 Task: Decrease the indent.
Action: Mouse moved to (381, 429)
Screenshot: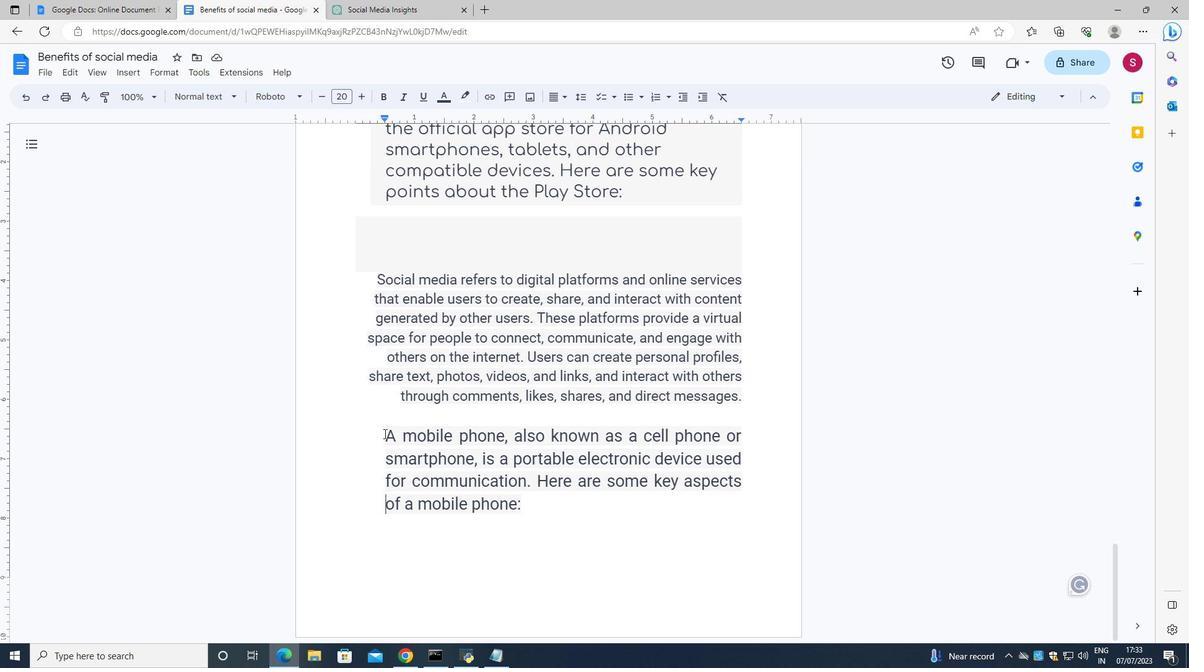 
Action: Mouse pressed left at (381, 429)
Screenshot: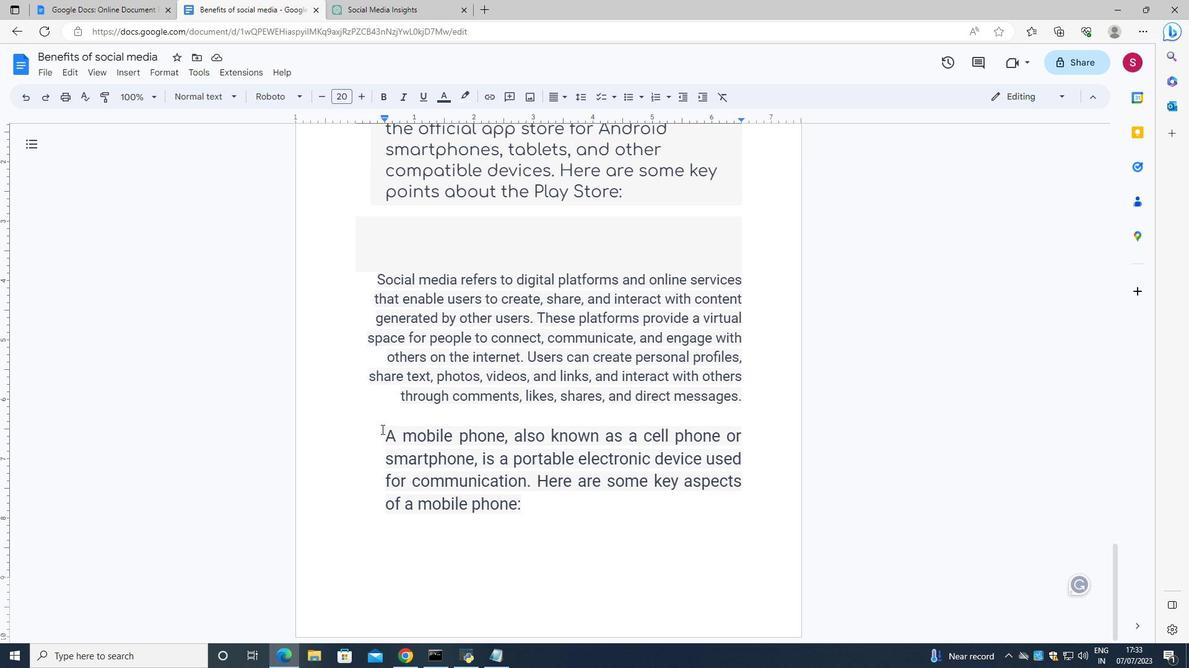 
Action: Mouse moved to (174, 71)
Screenshot: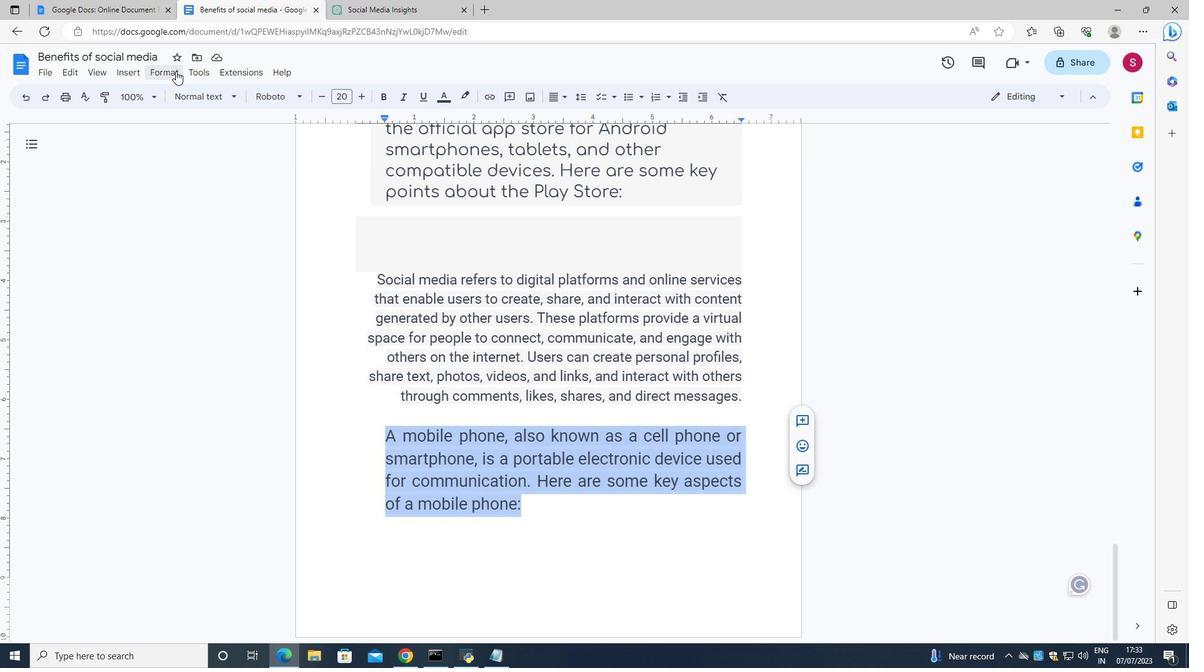
Action: Mouse pressed left at (174, 71)
Screenshot: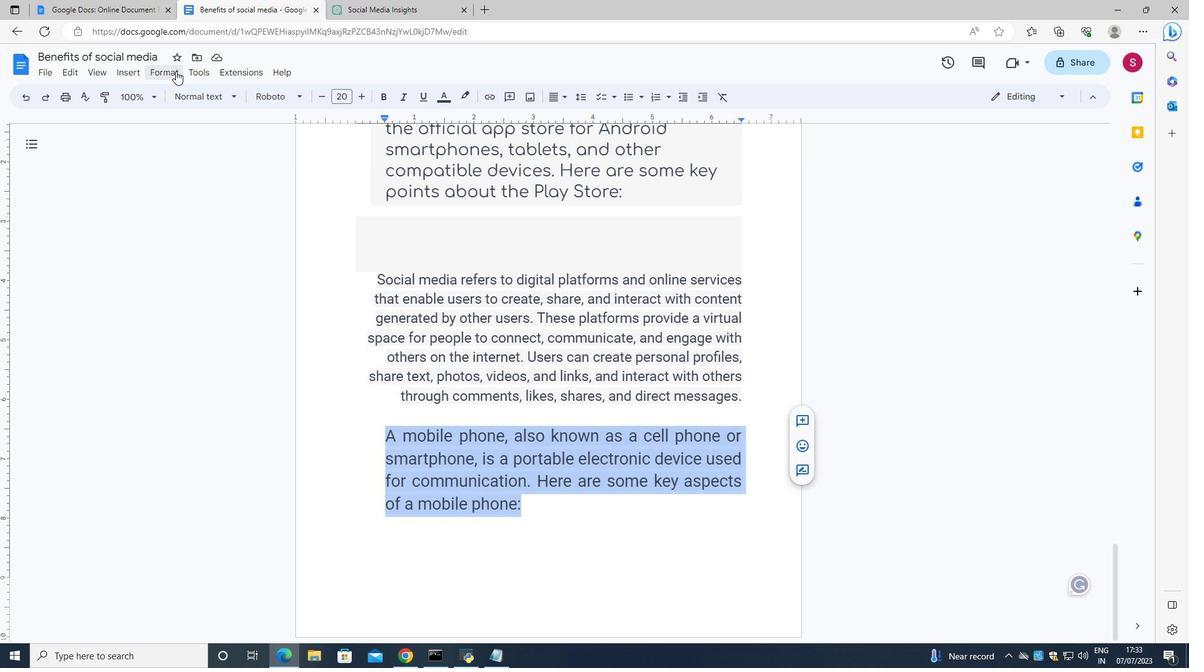 
Action: Mouse moved to (395, 244)
Screenshot: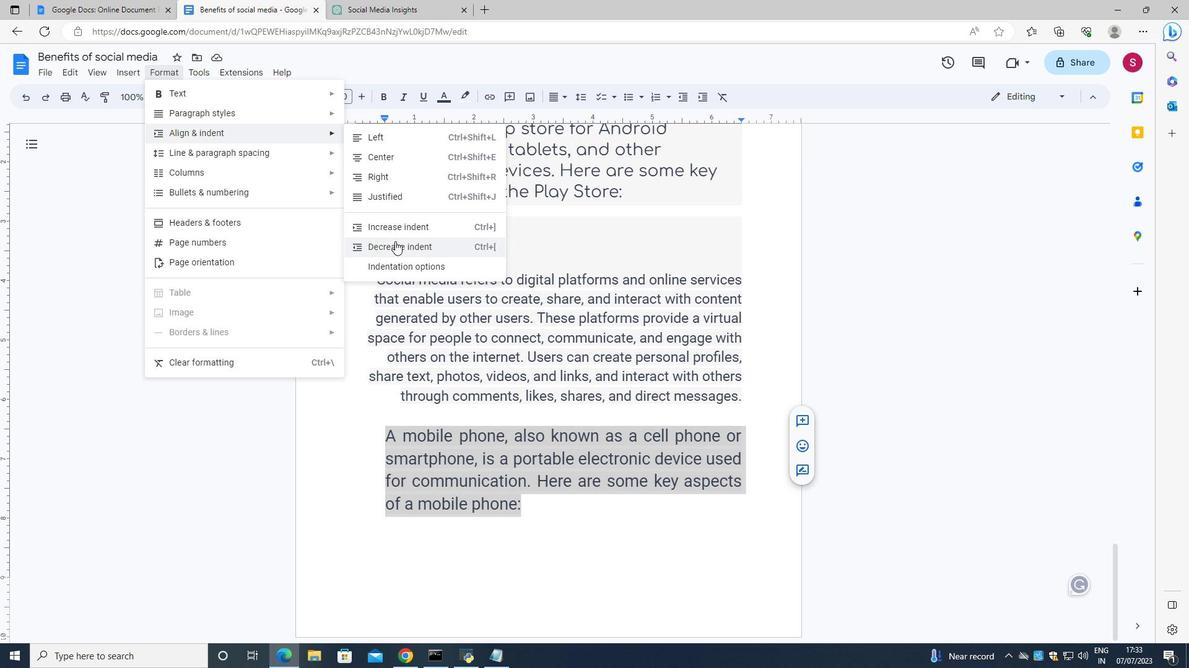 
Action: Mouse pressed left at (395, 244)
Screenshot: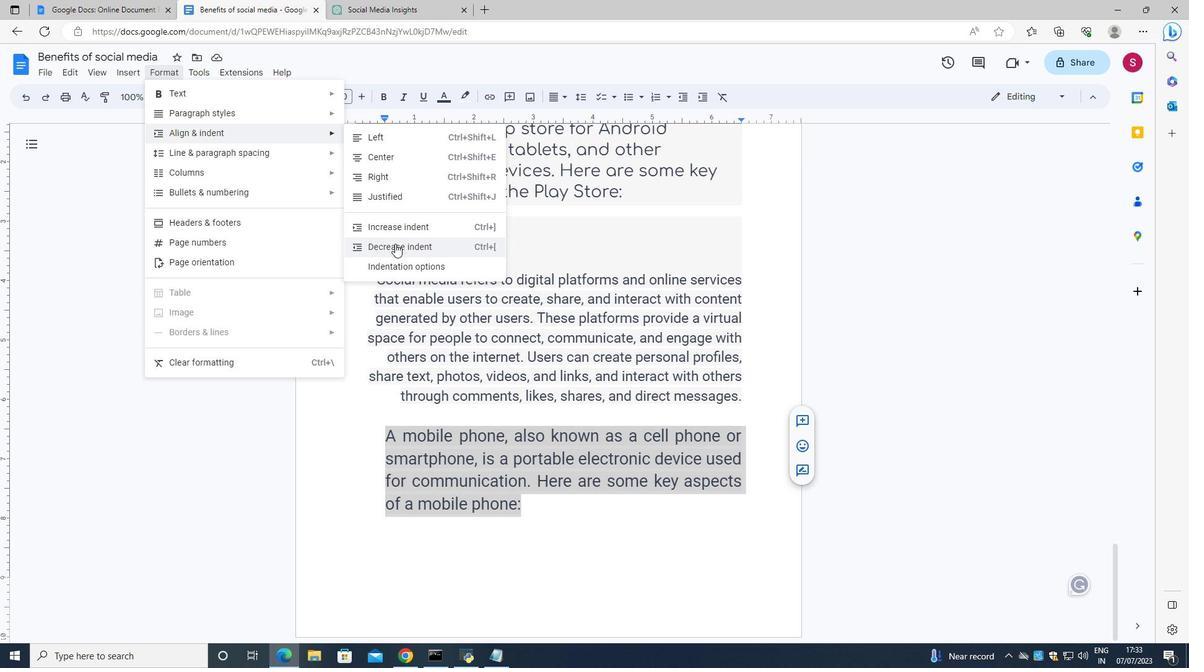 
Action: Mouse moved to (395, 244)
Screenshot: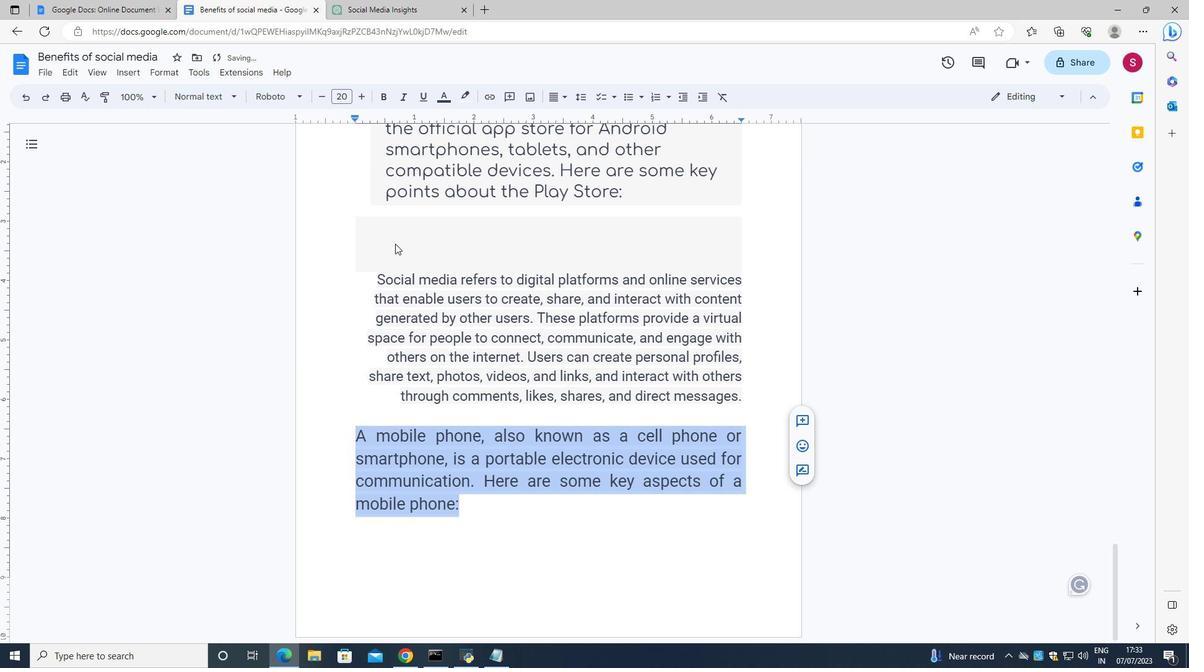 
